 Task: Create a task  Implement a new cloud-based phone system for a company , assign it to team member softage.3@softage.net in the project AgileGlobe and update the status of the task to  Off Track , set the priority of the task to Medium
Action: Mouse moved to (105, 521)
Screenshot: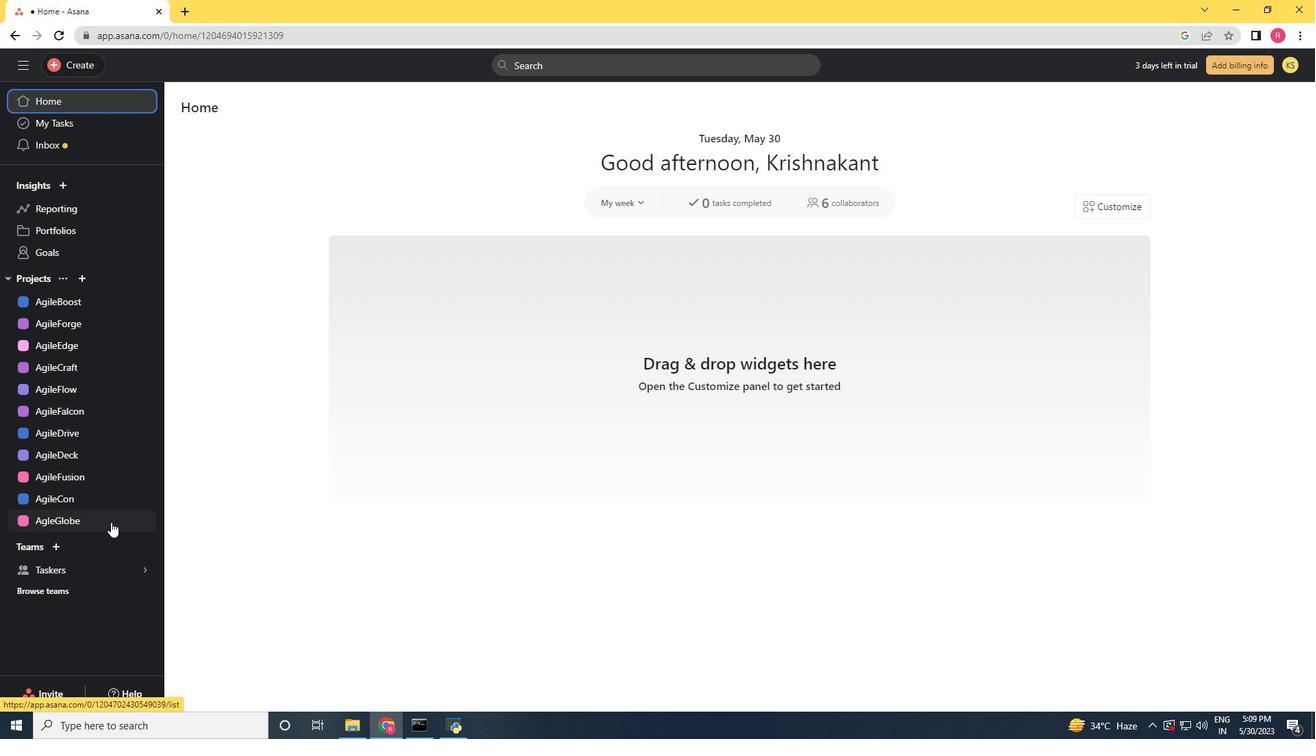 
Action: Mouse pressed left at (105, 521)
Screenshot: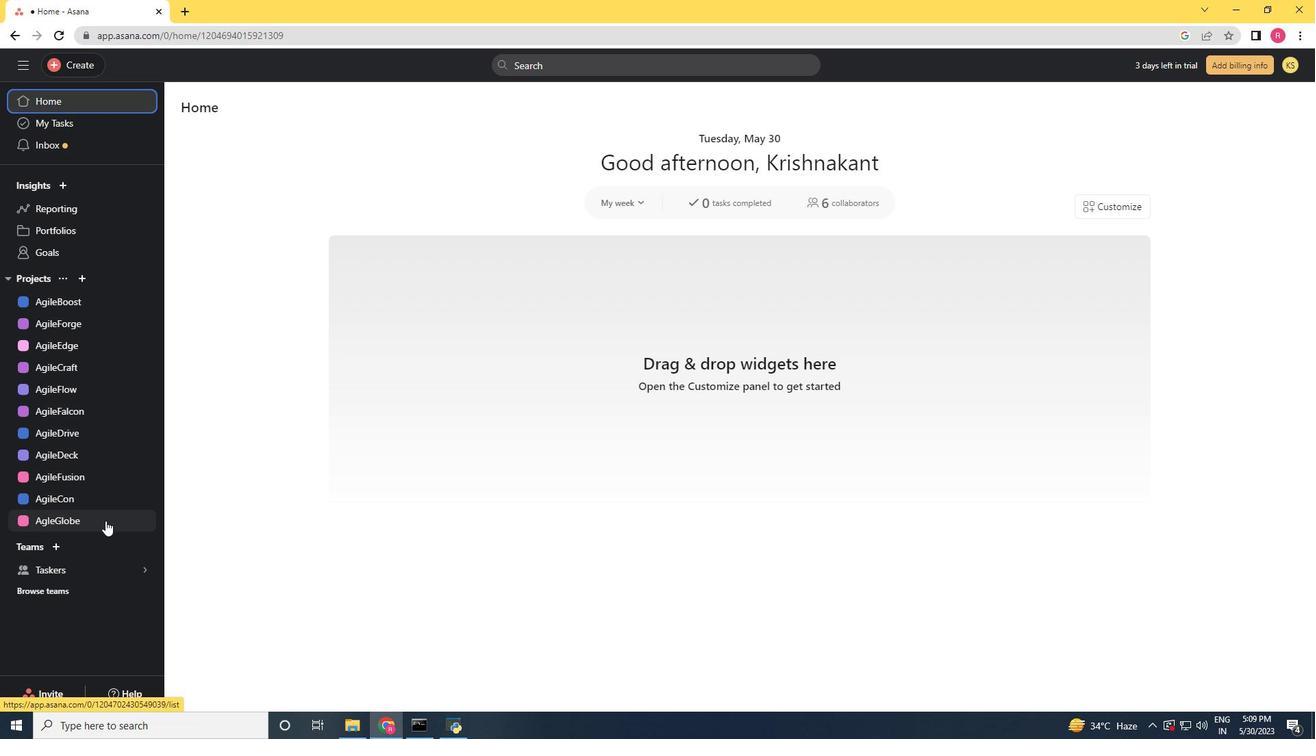 
Action: Mouse moved to (73, 67)
Screenshot: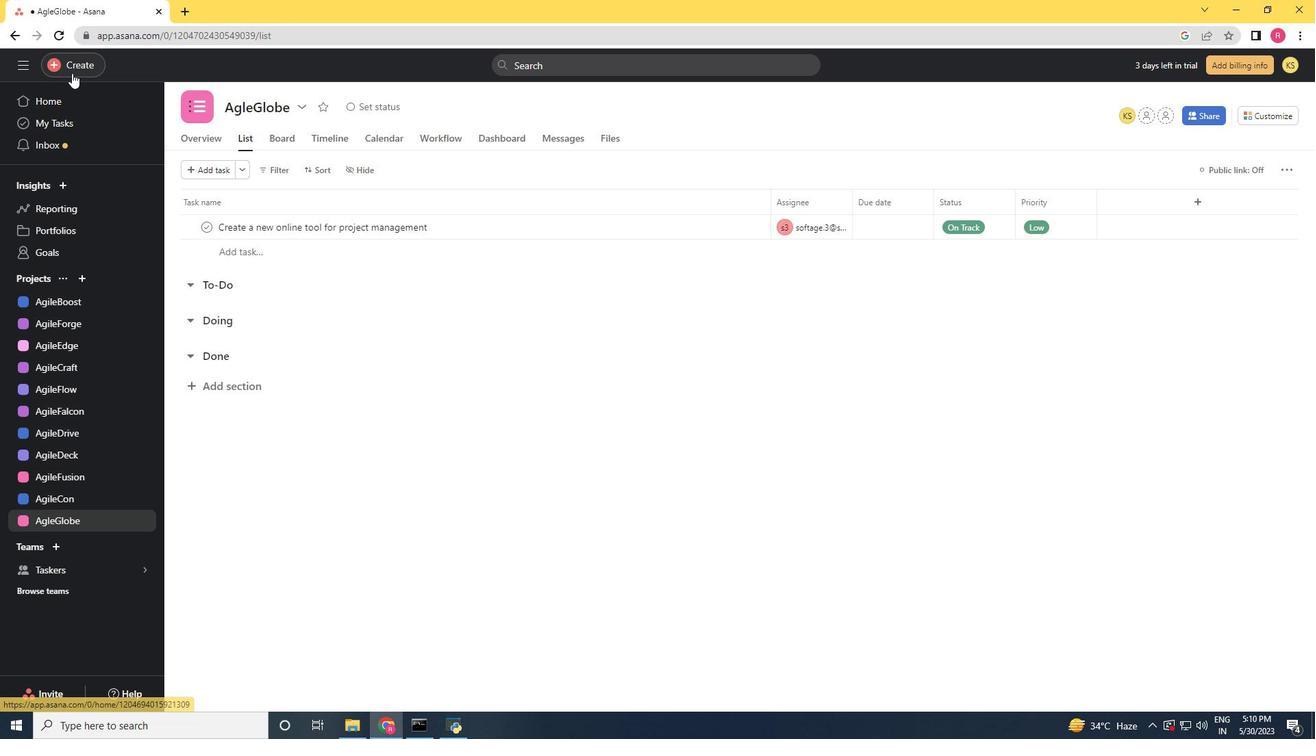 
Action: Mouse pressed left at (73, 67)
Screenshot: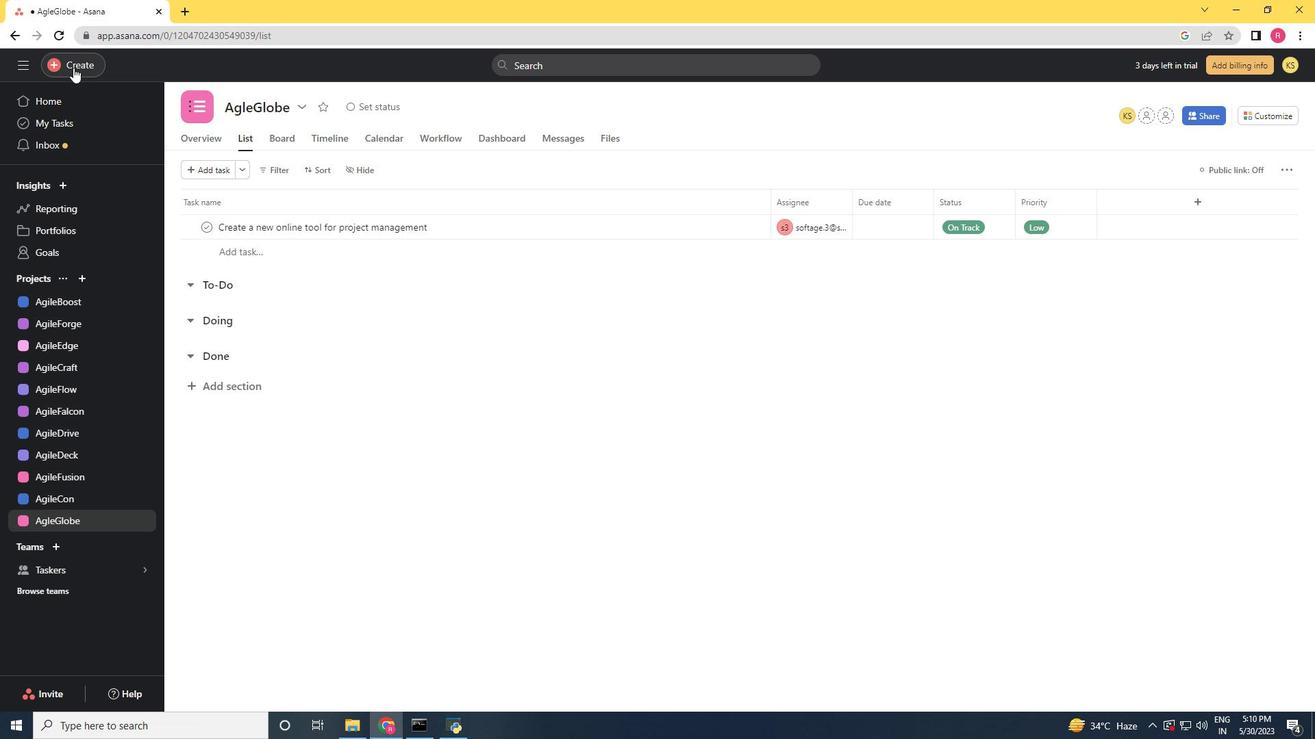 
Action: Mouse moved to (156, 71)
Screenshot: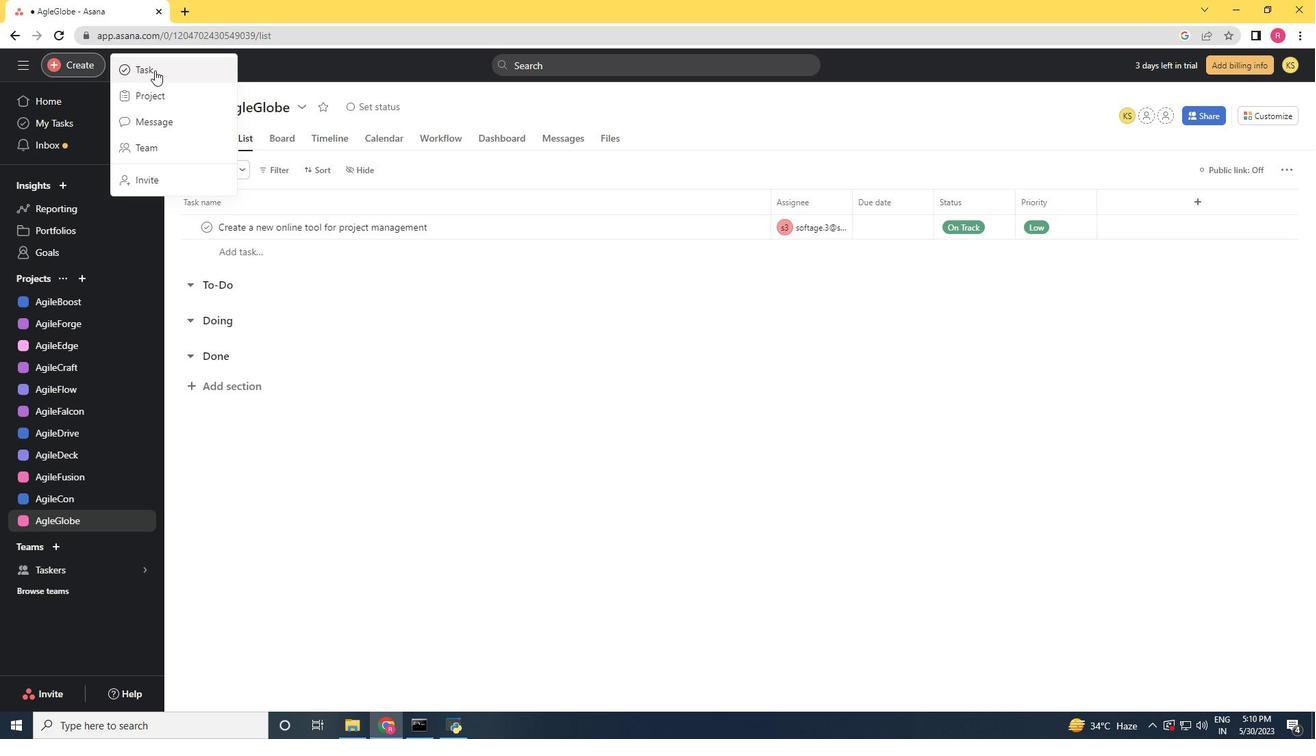 
Action: Mouse pressed left at (156, 71)
Screenshot: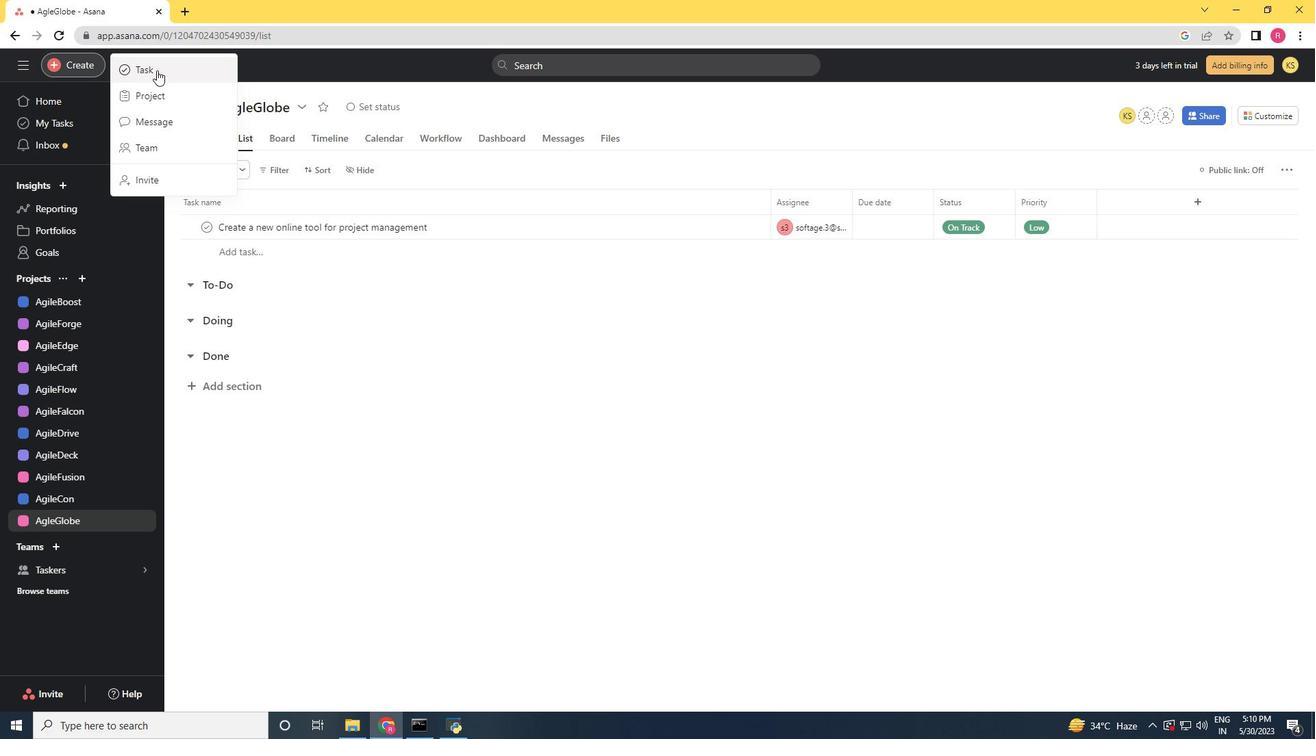 
Action: Key pressed <Key.shift>Implement<Key.space>a<Key.space>new<Key.space>cloud<Key.space><Key.backspace><Key.backspace>d-base<Key.space>=<Key.backspace><Key.backspace>d<Key.space>phone<Key.space>system<Key.space>for<Key.space>a<Key.space>company
Screenshot: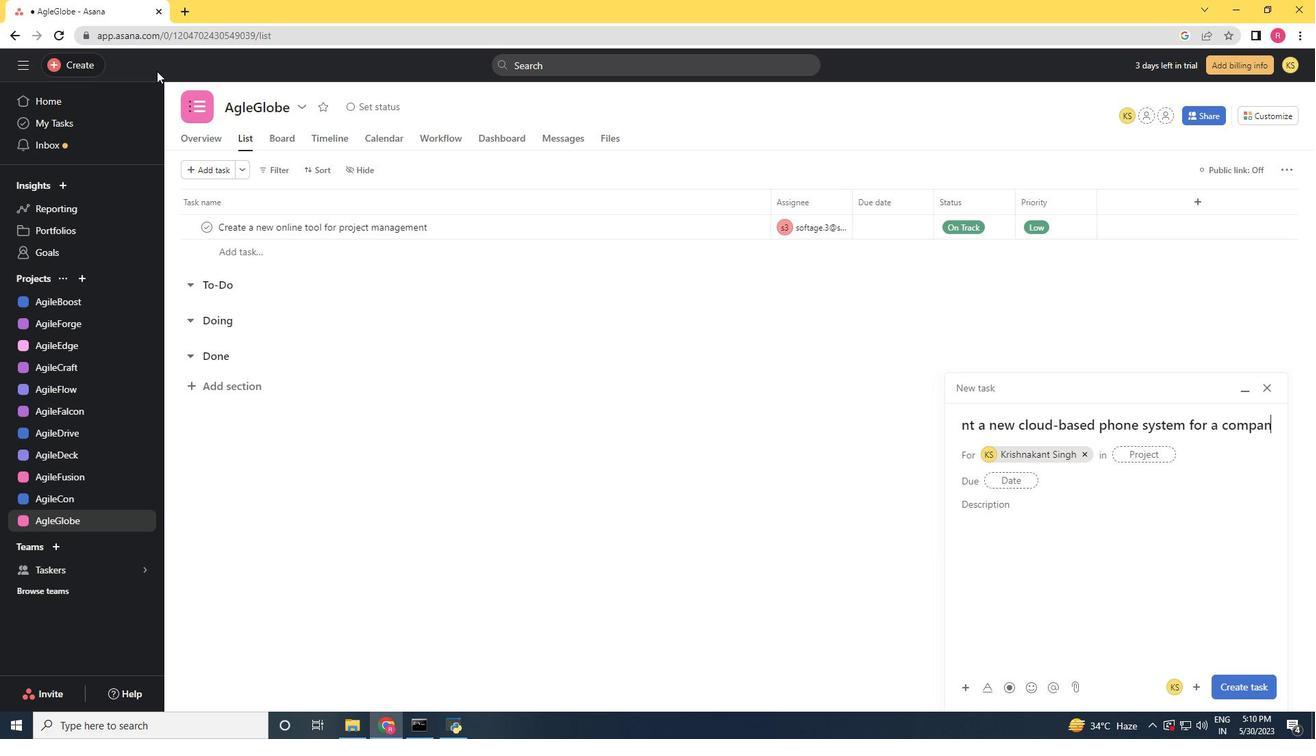
Action: Mouse moved to (1083, 449)
Screenshot: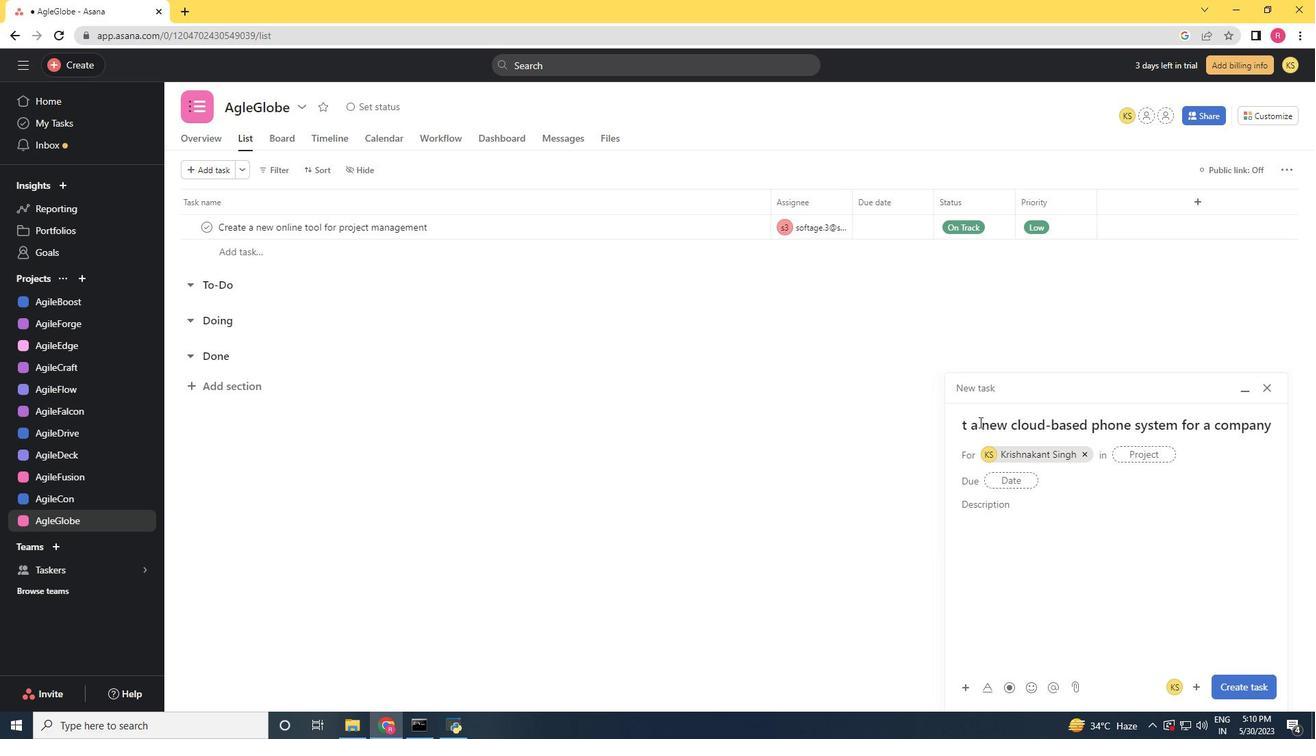 
Action: Mouse pressed left at (1083, 449)
Screenshot: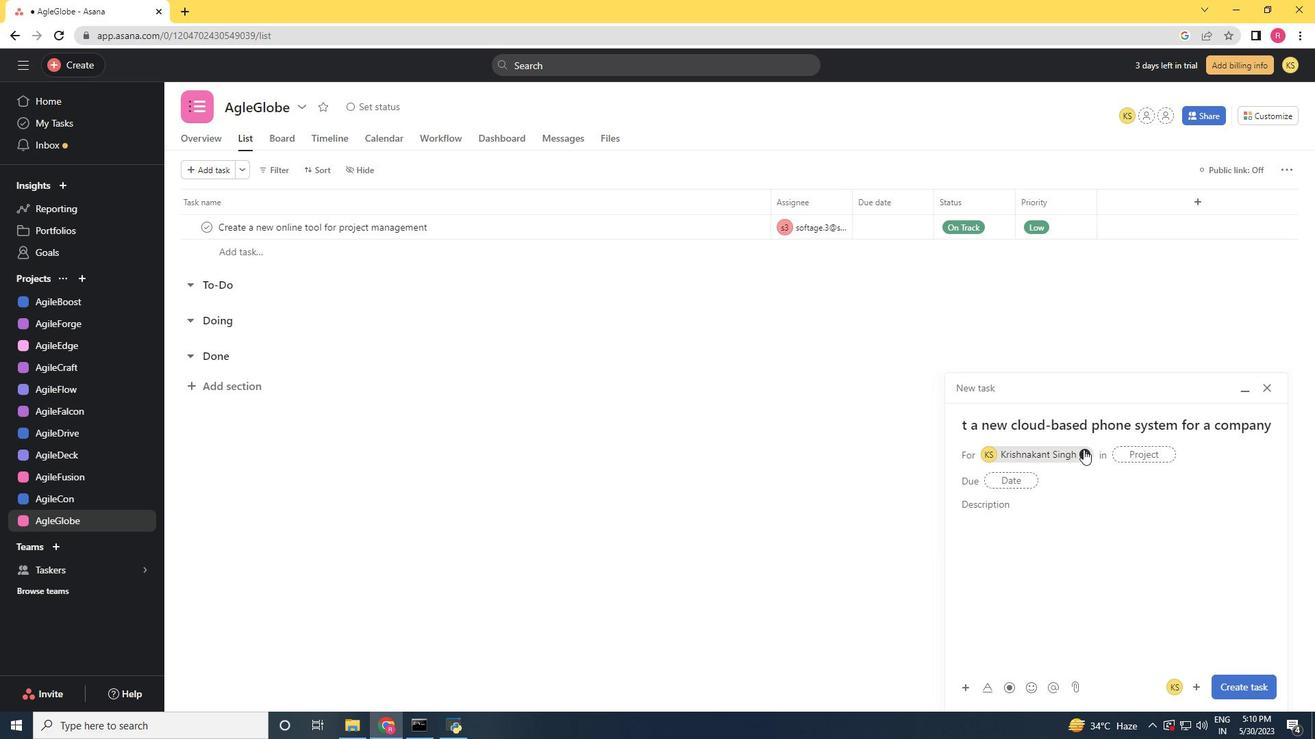 
Action: Mouse moved to (1026, 453)
Screenshot: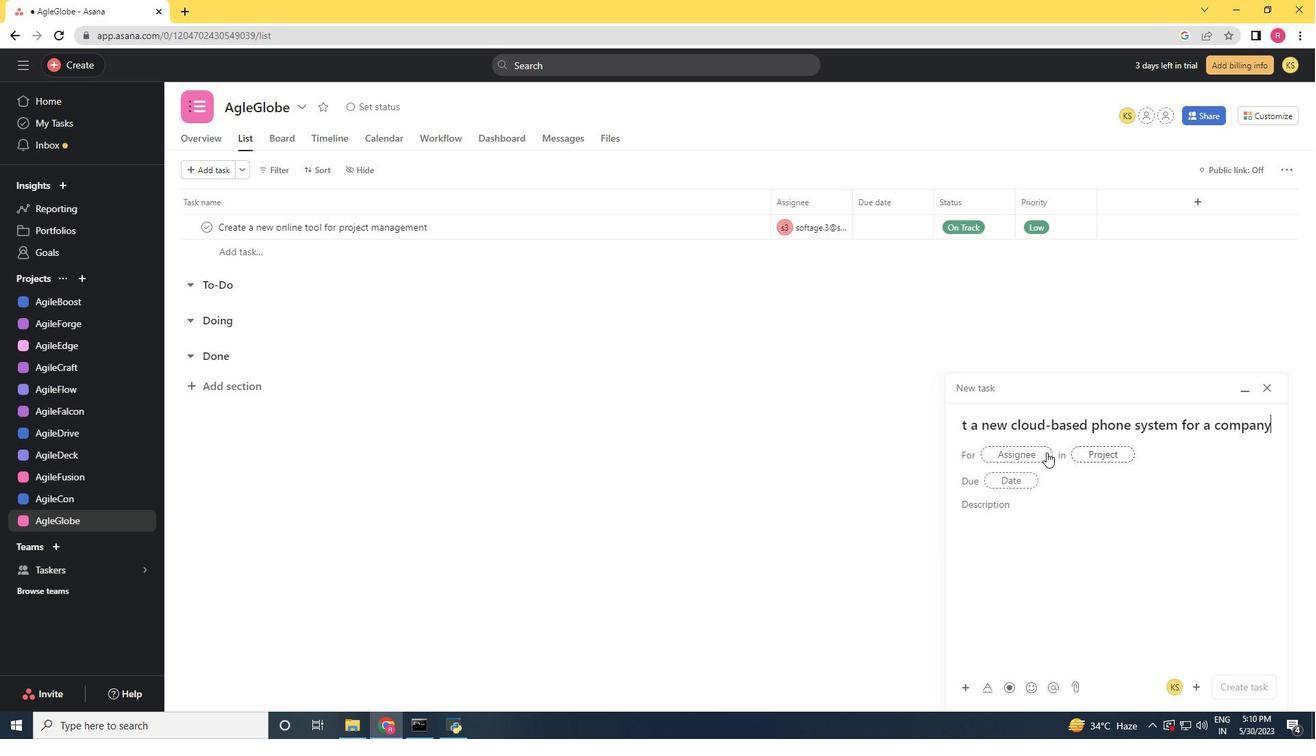 
Action: Mouse pressed left at (1026, 453)
Screenshot: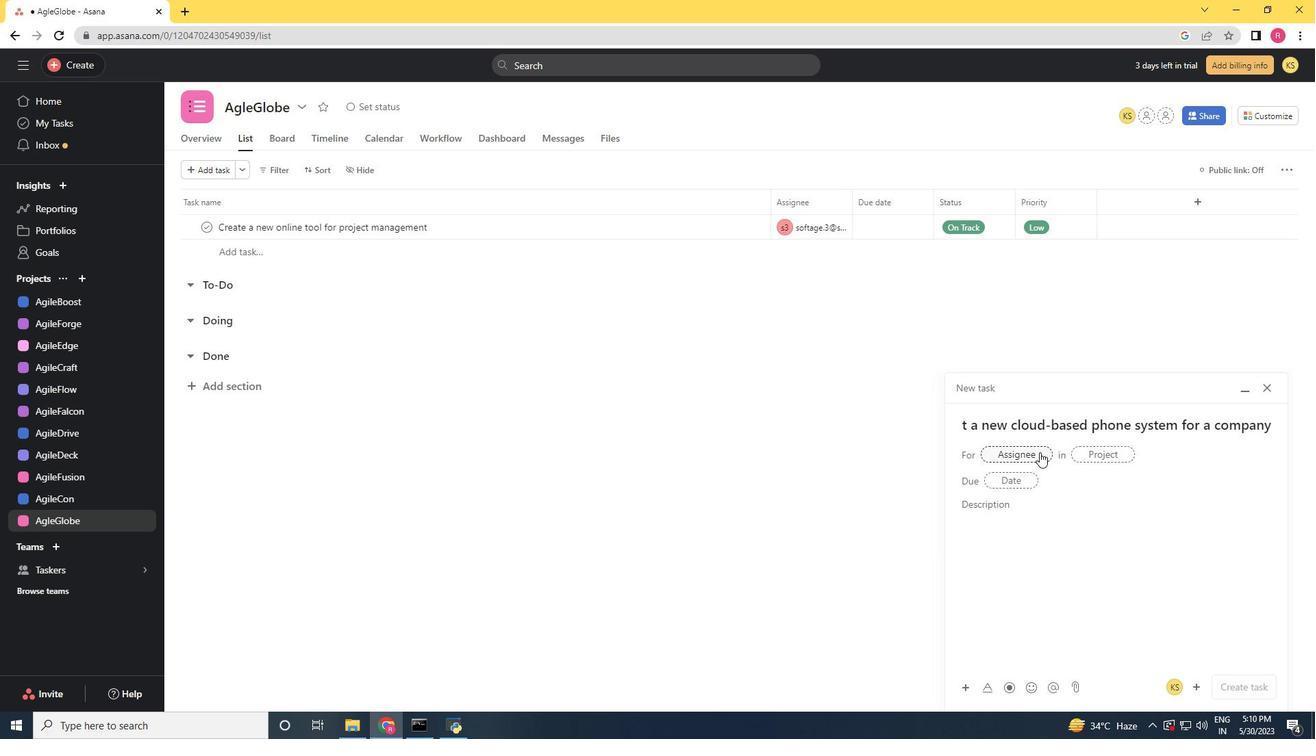 
Action: Key pressed softage.3<Key.shift>@softage.net
Screenshot: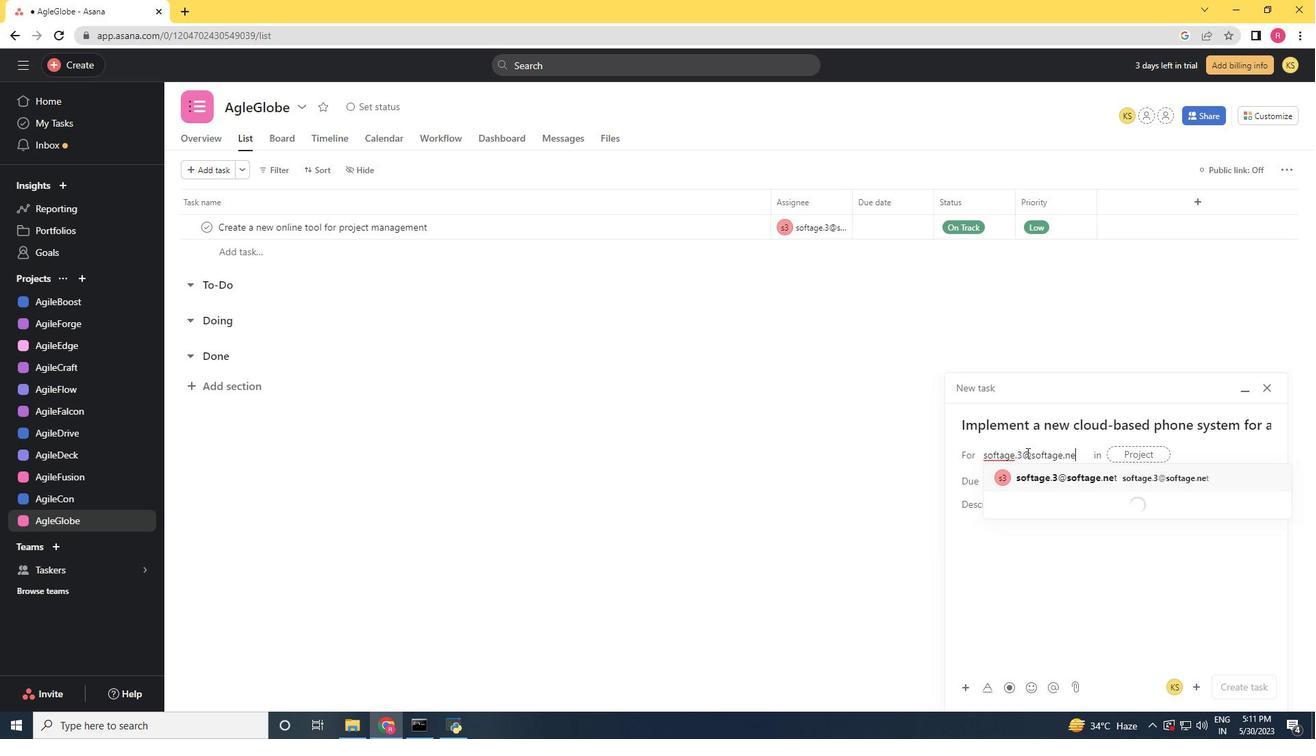 
Action: Mouse moved to (1059, 477)
Screenshot: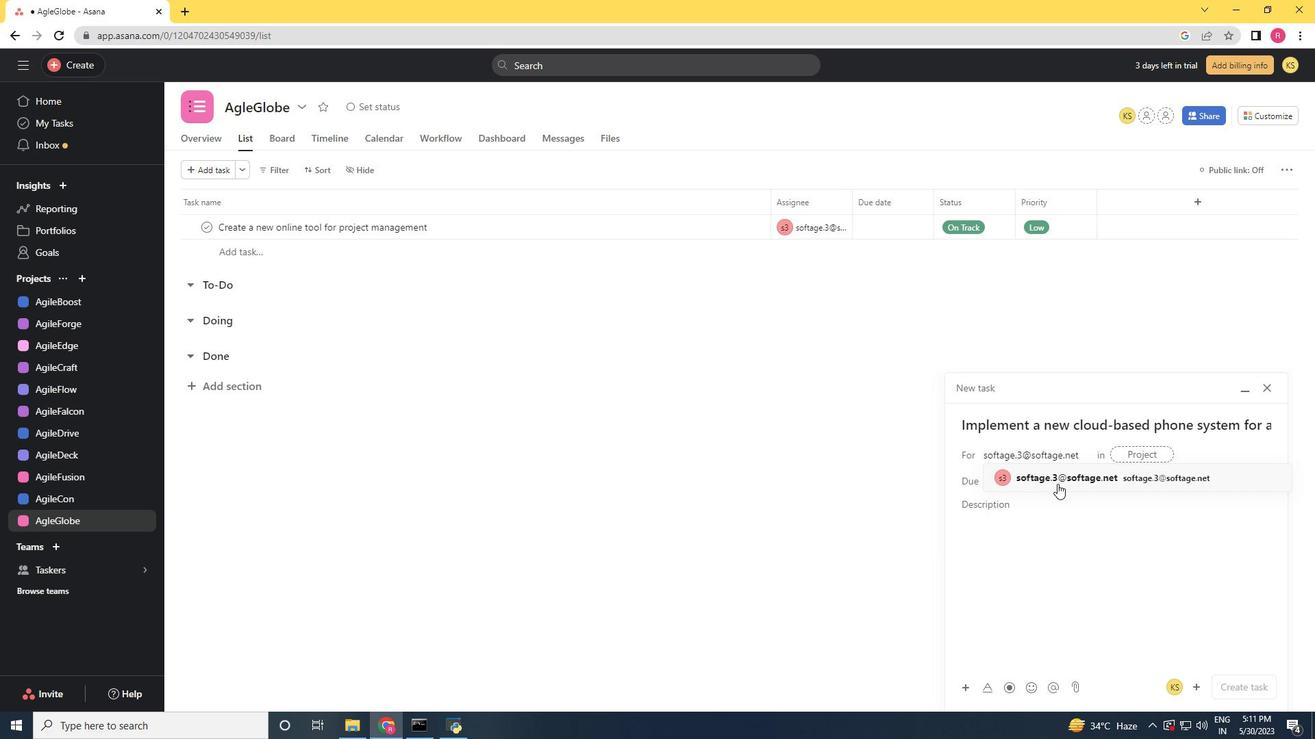
Action: Mouse pressed left at (1059, 477)
Screenshot: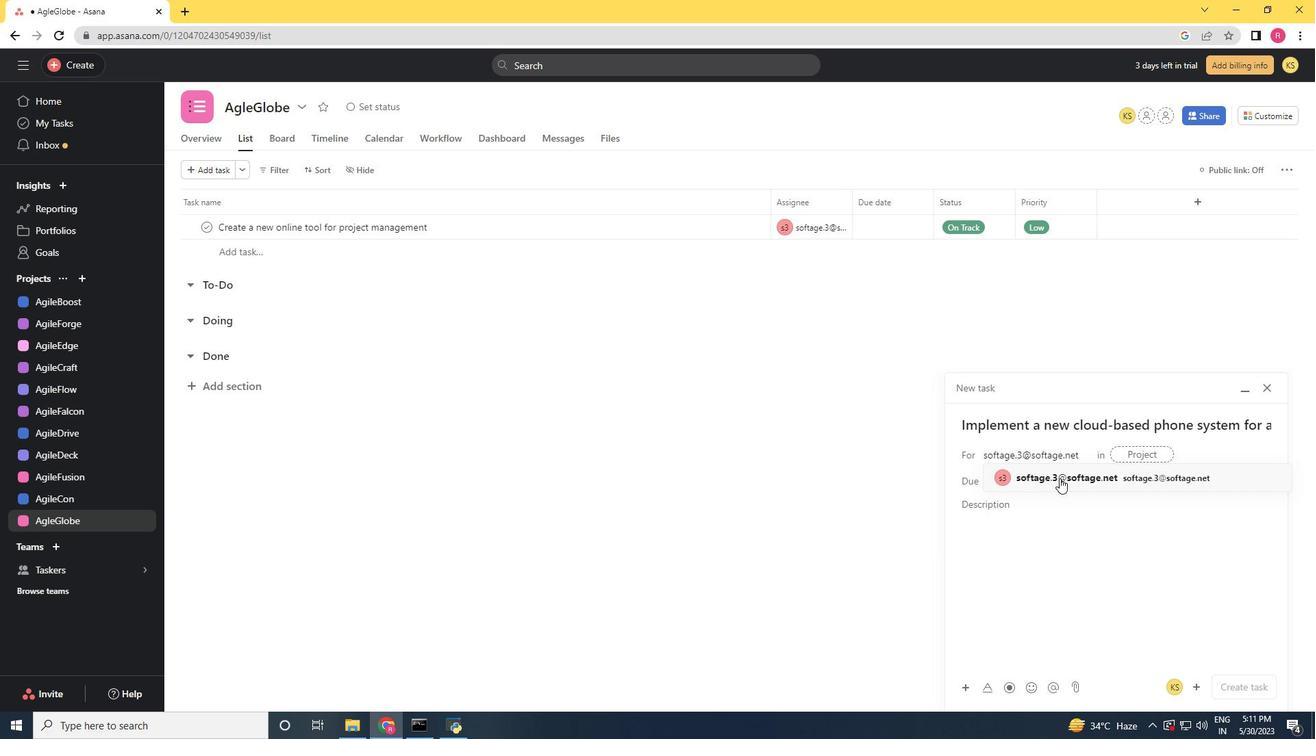 
Action: Mouse moved to (894, 470)
Screenshot: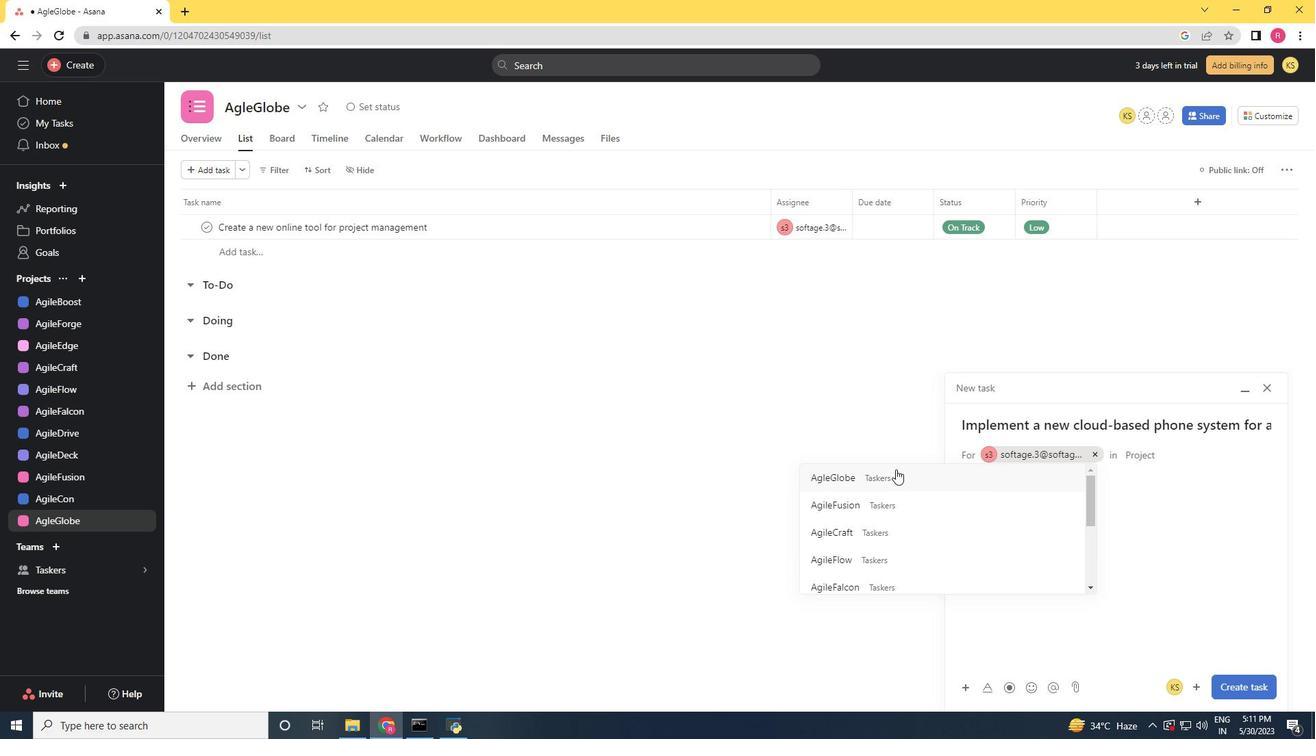 
Action: Mouse pressed left at (894, 470)
Screenshot: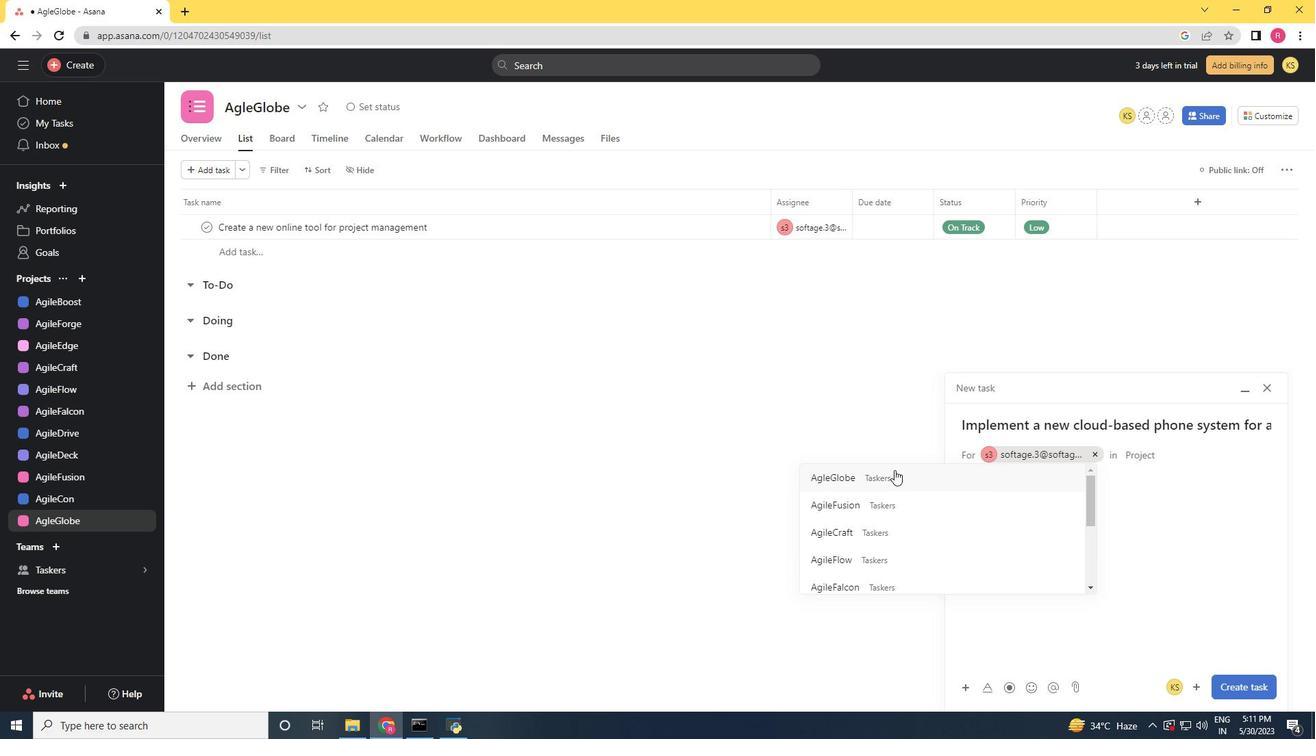 
Action: Mouse moved to (1028, 512)
Screenshot: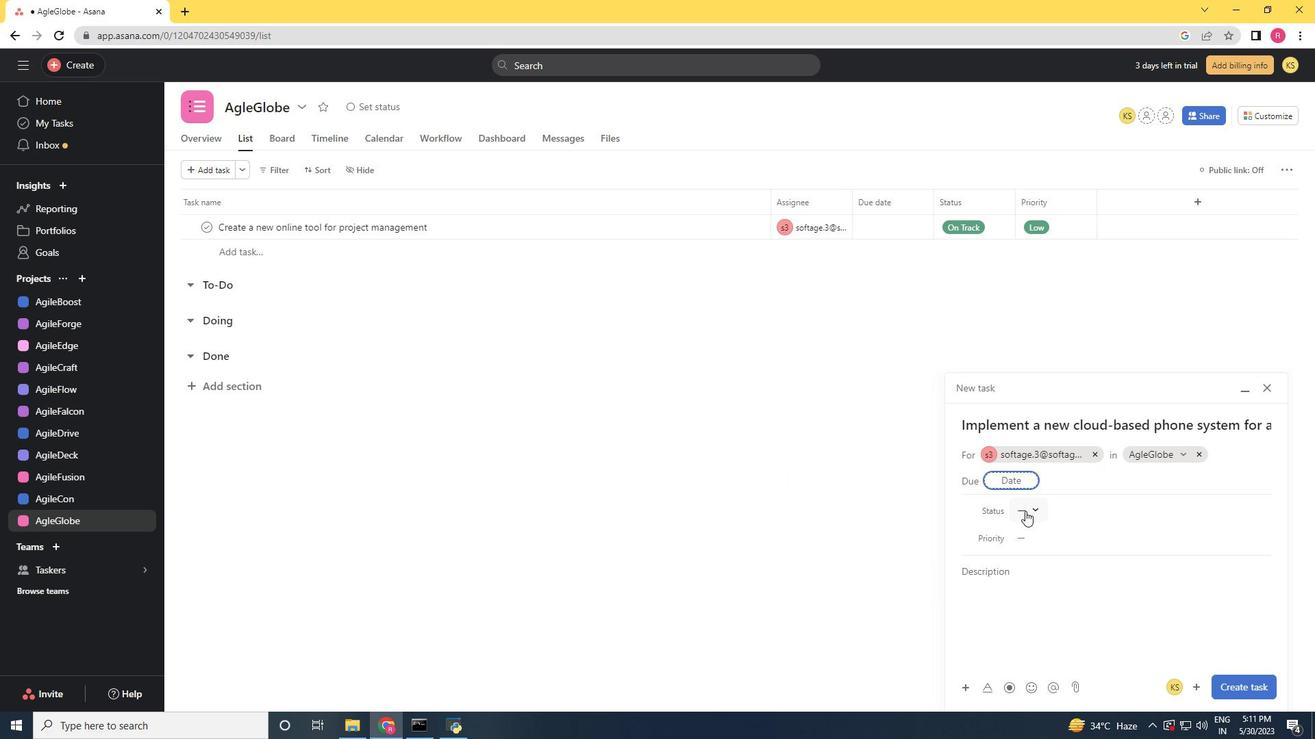 
Action: Mouse pressed left at (1028, 512)
Screenshot: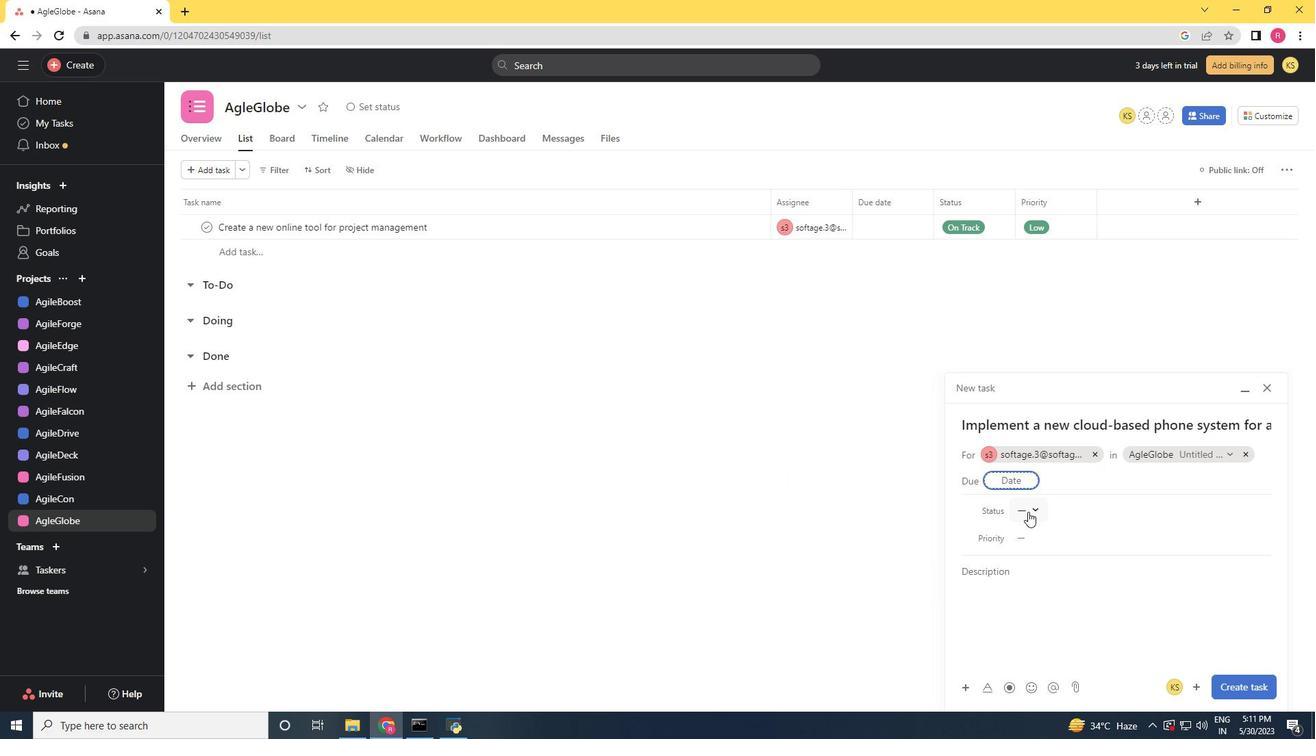 
Action: Mouse moved to (1055, 575)
Screenshot: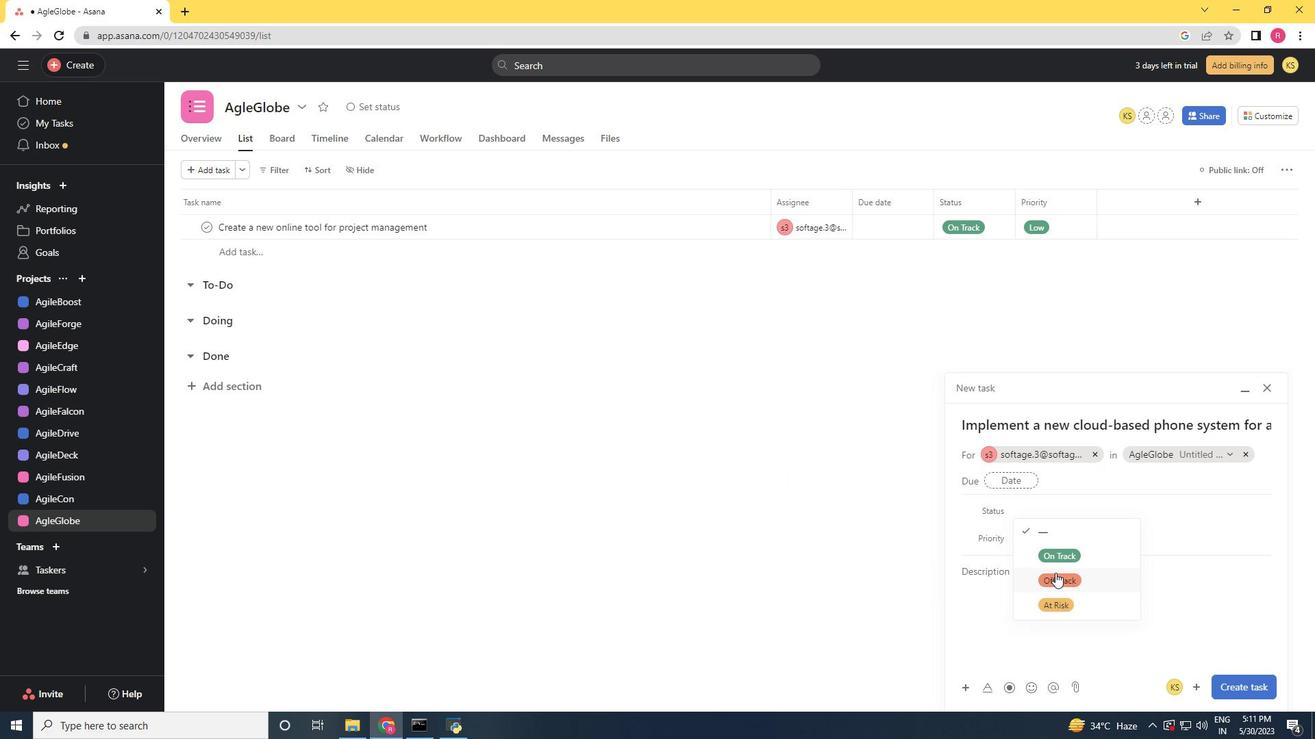 
Action: Mouse pressed left at (1055, 575)
Screenshot: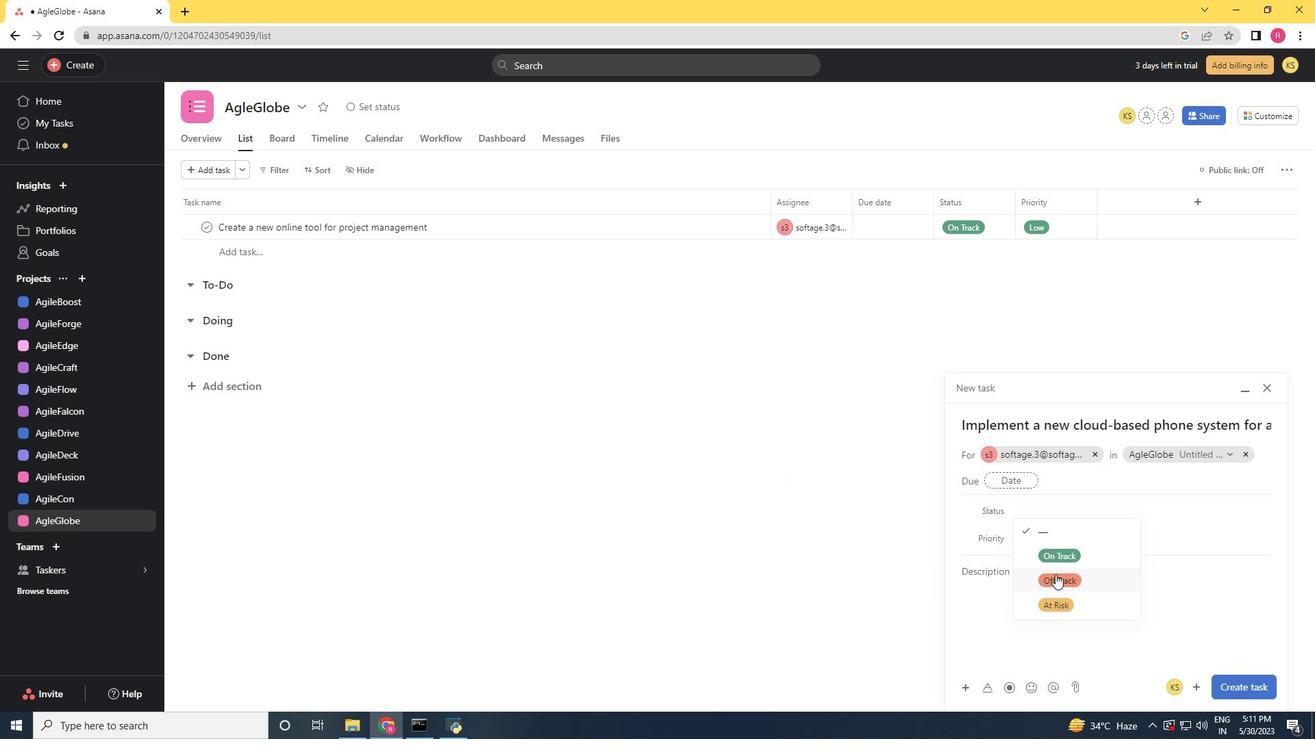 
Action: Mouse moved to (1041, 538)
Screenshot: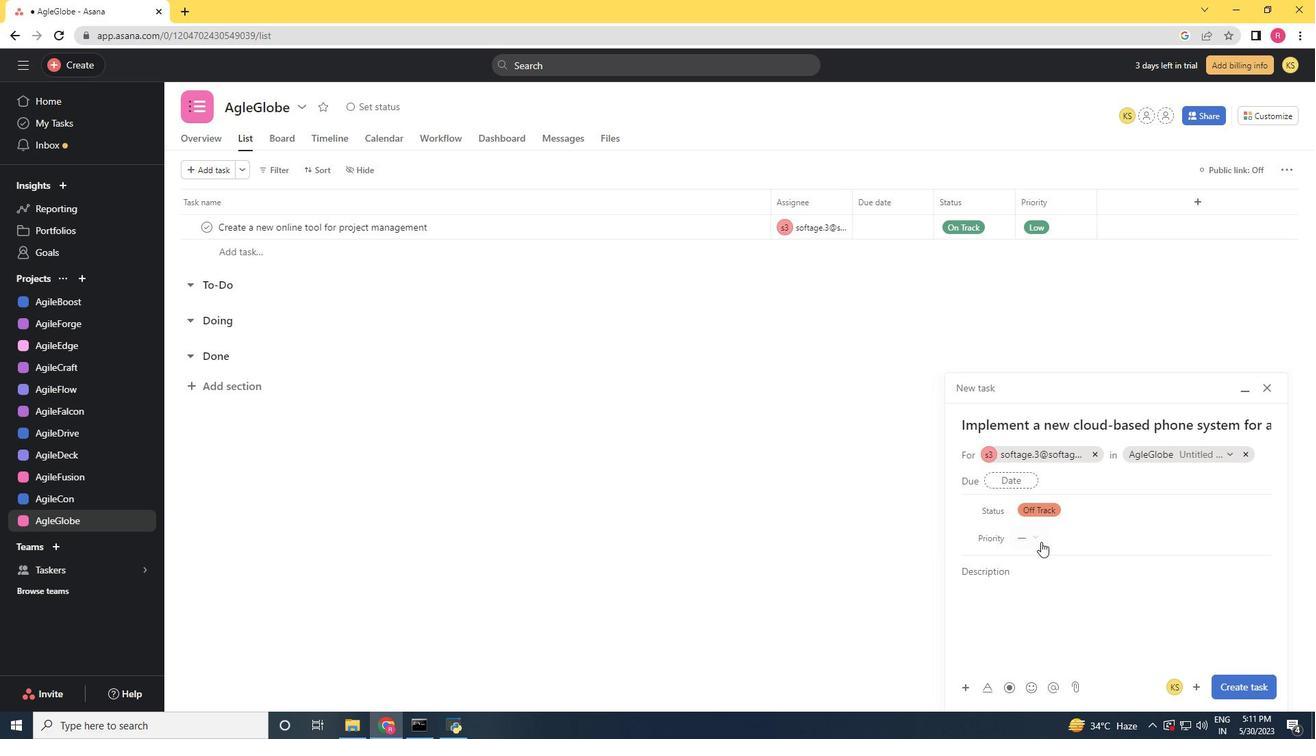 
Action: Mouse pressed left at (1041, 538)
Screenshot: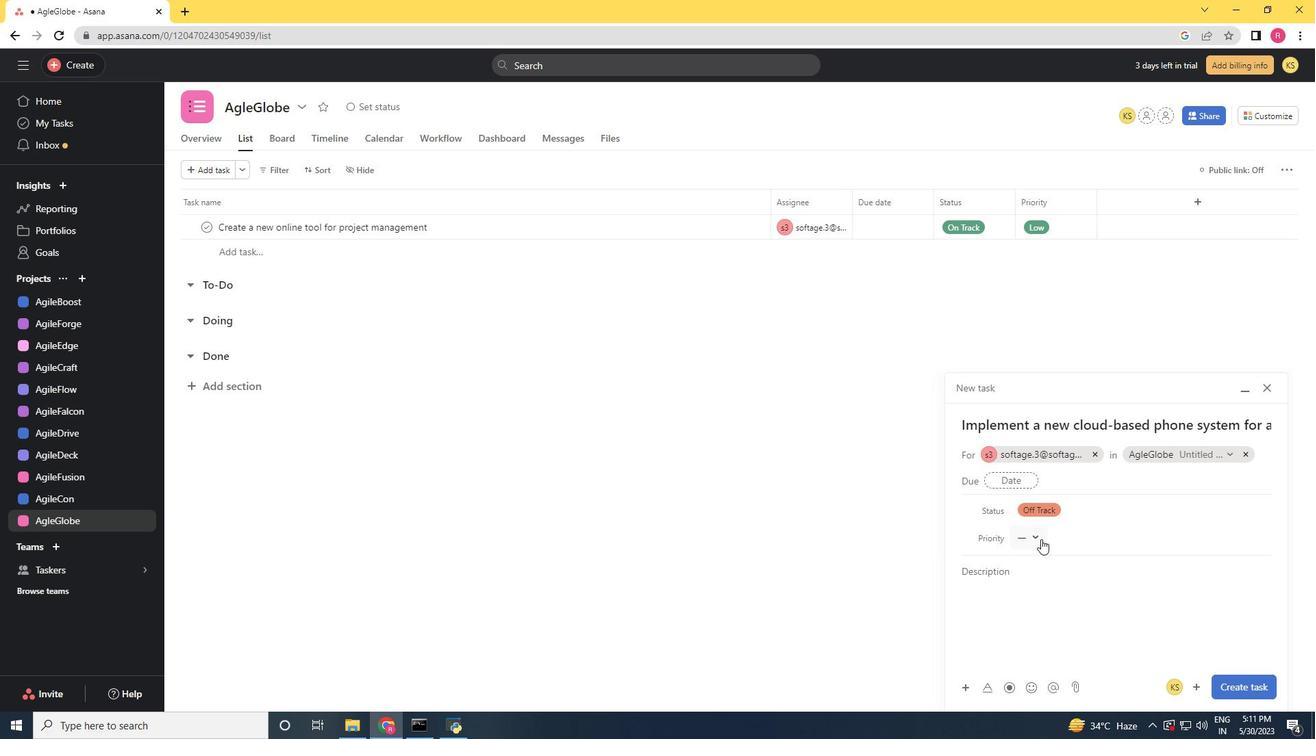 
Action: Mouse moved to (1054, 612)
Screenshot: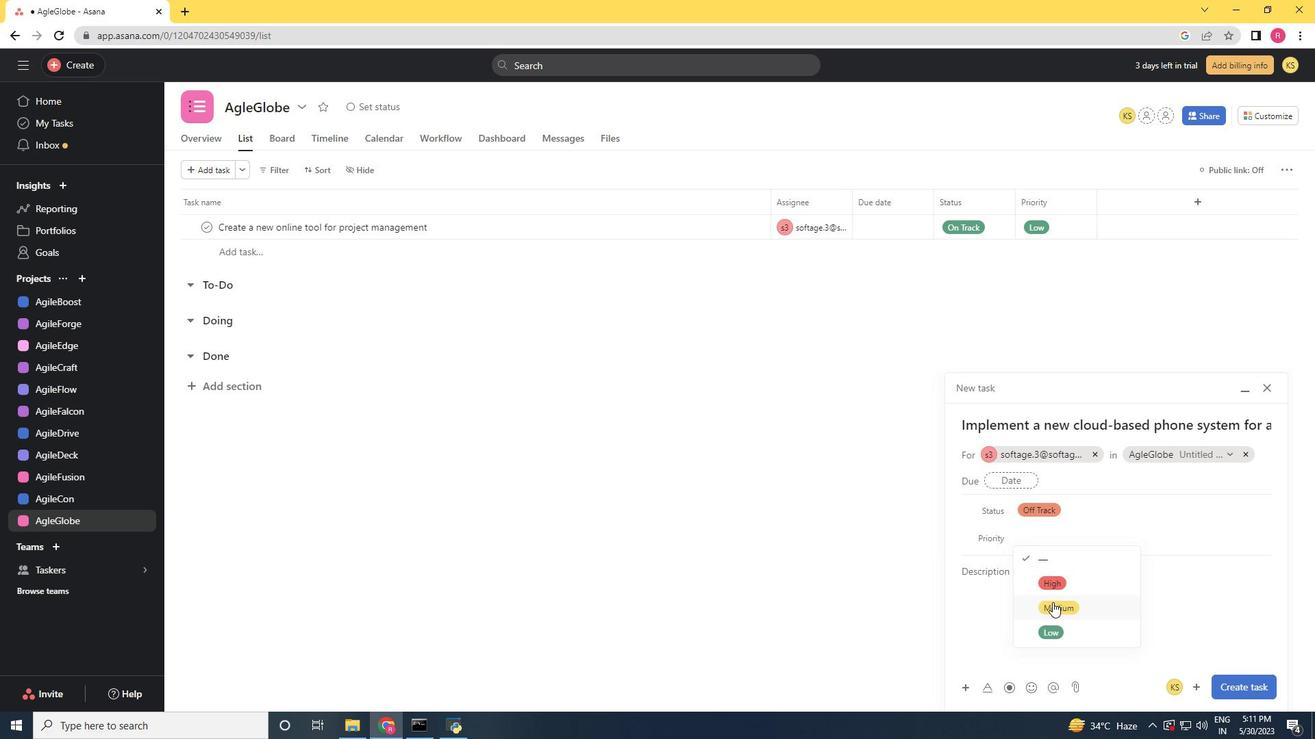 
Action: Mouse pressed left at (1054, 612)
Screenshot: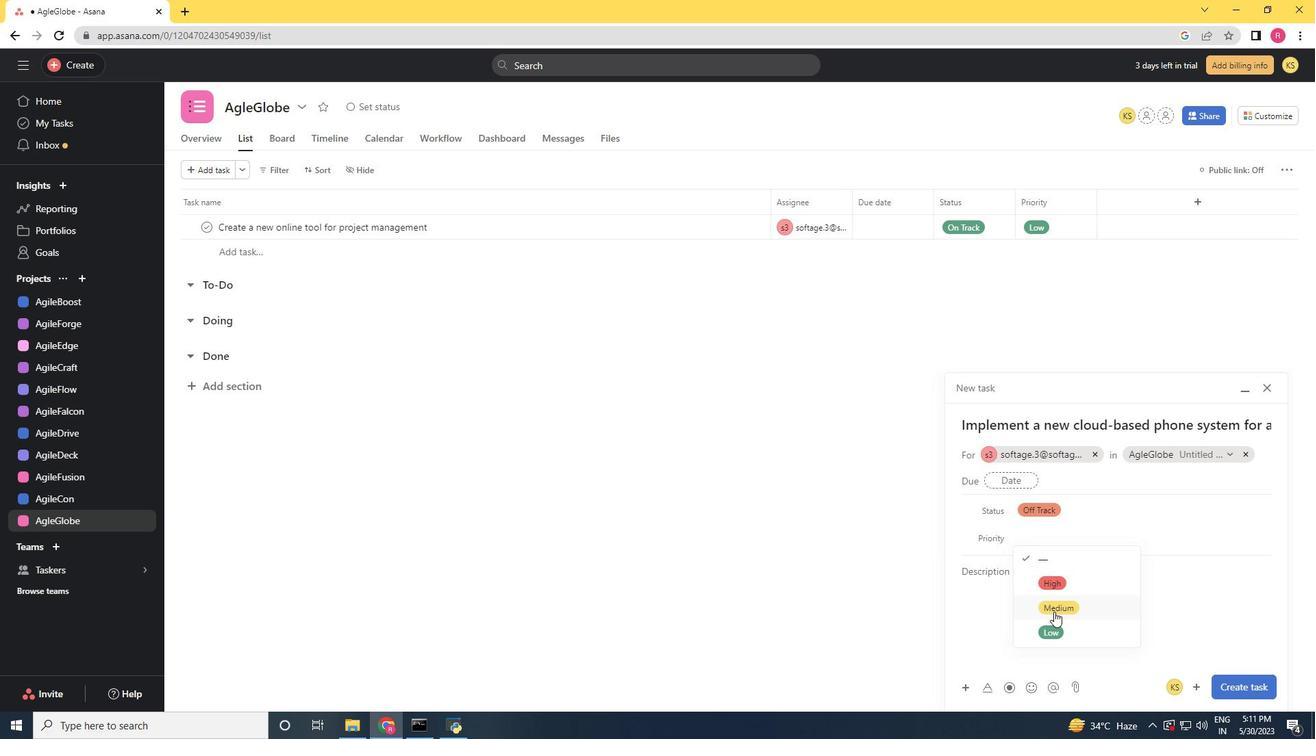 
Action: Mouse moved to (1245, 689)
Screenshot: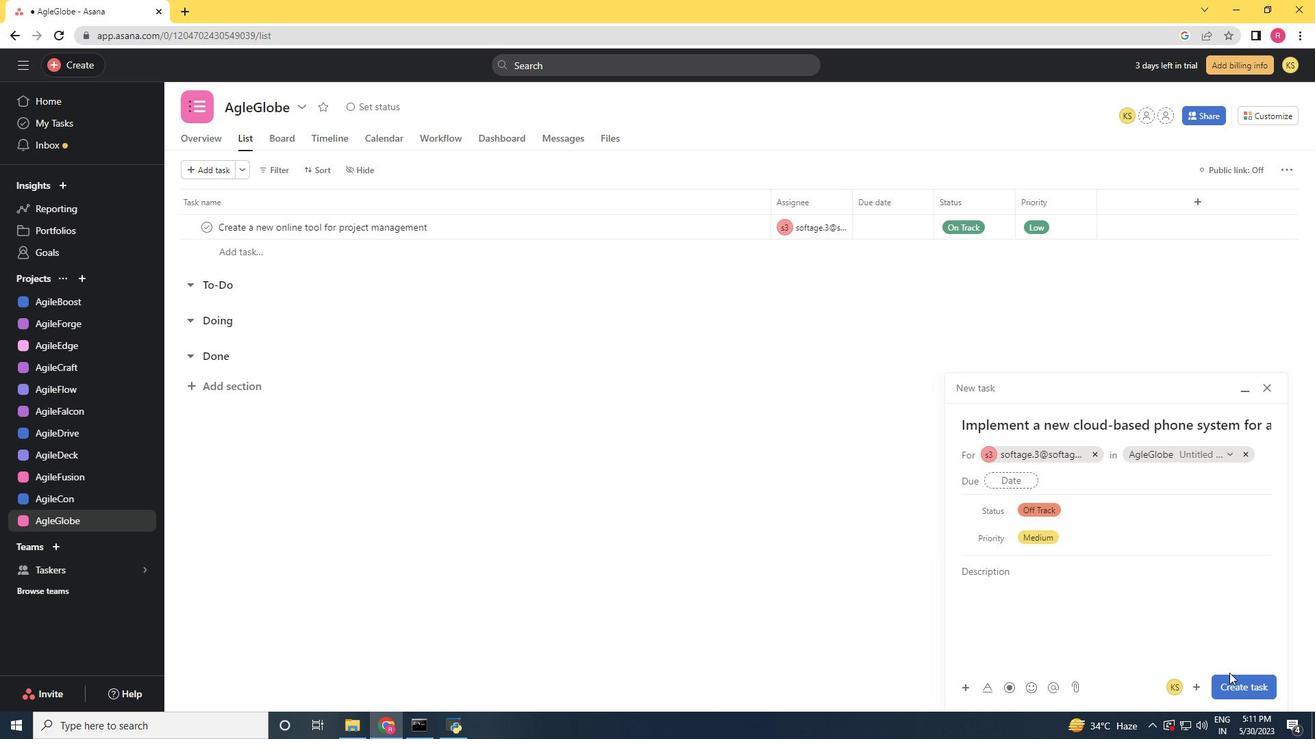 
Action: Mouse pressed left at (1245, 689)
Screenshot: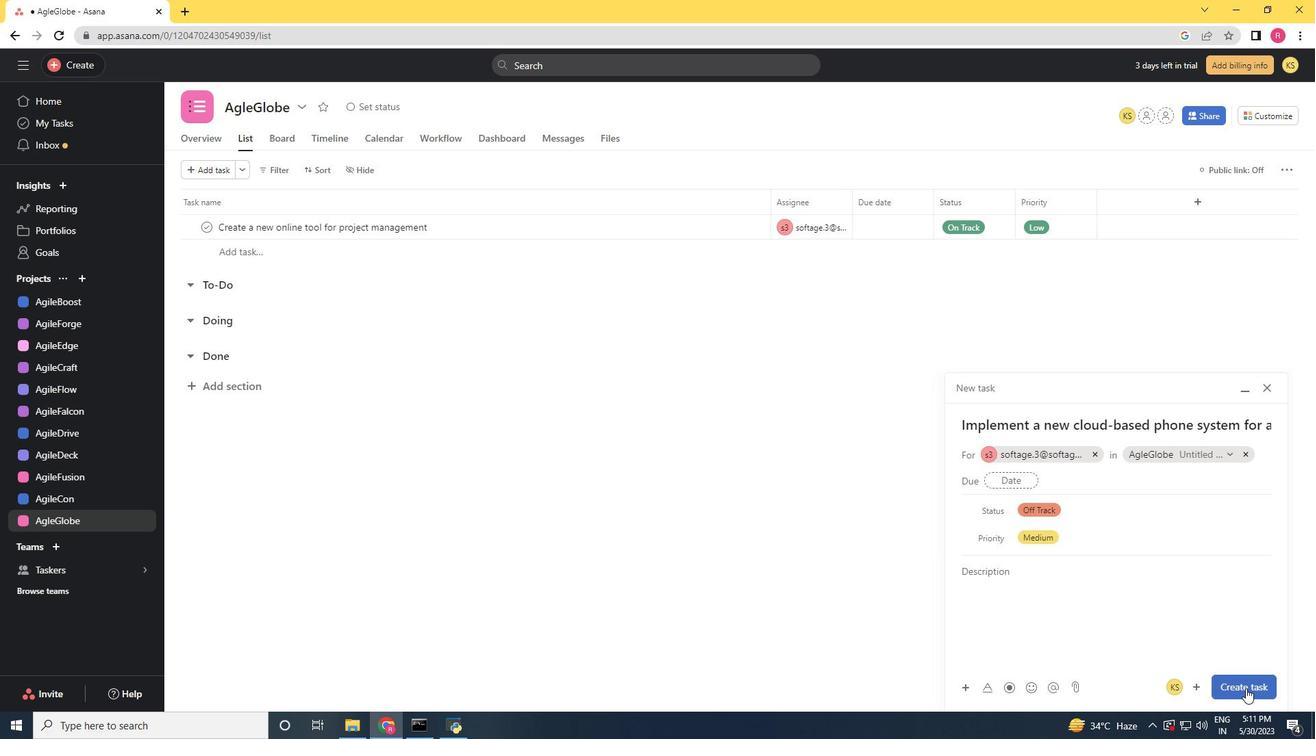 
Action: Mouse moved to (978, 554)
Screenshot: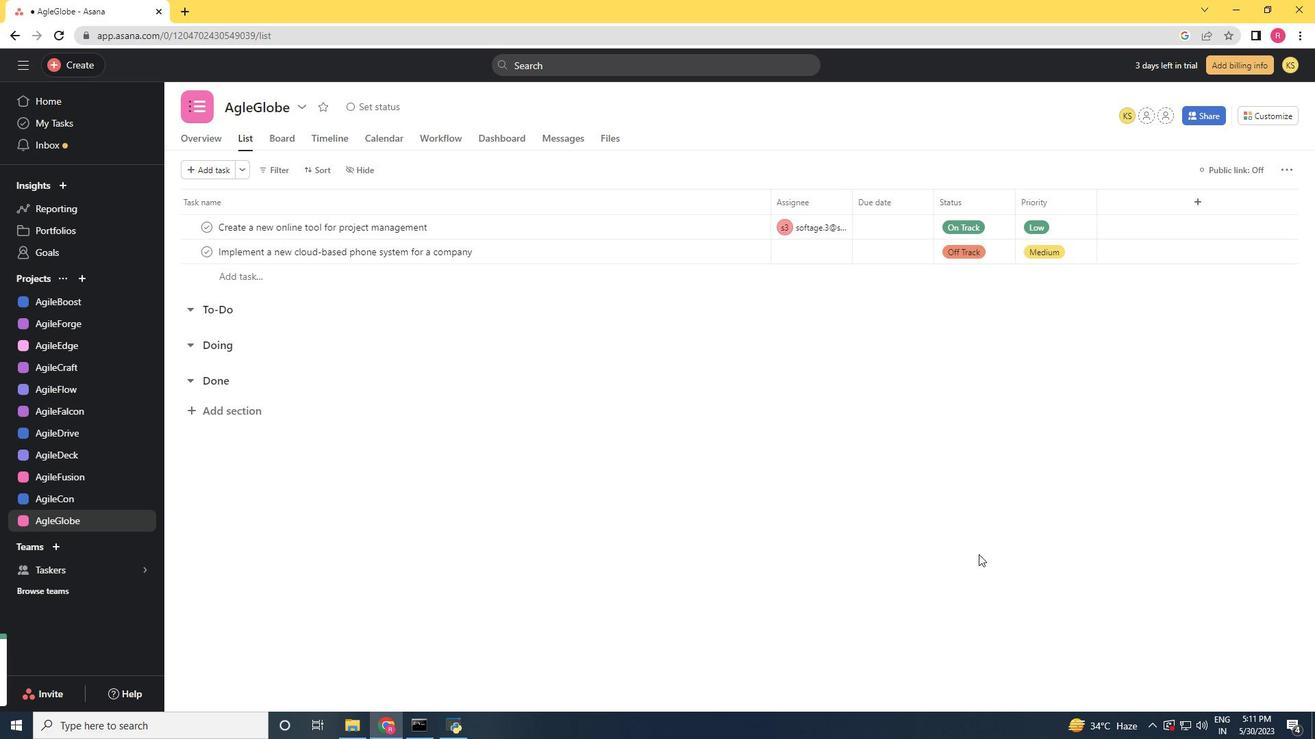 
